 Task: Disable the option Use your age for ads.
Action: Mouse moved to (730, 100)
Screenshot: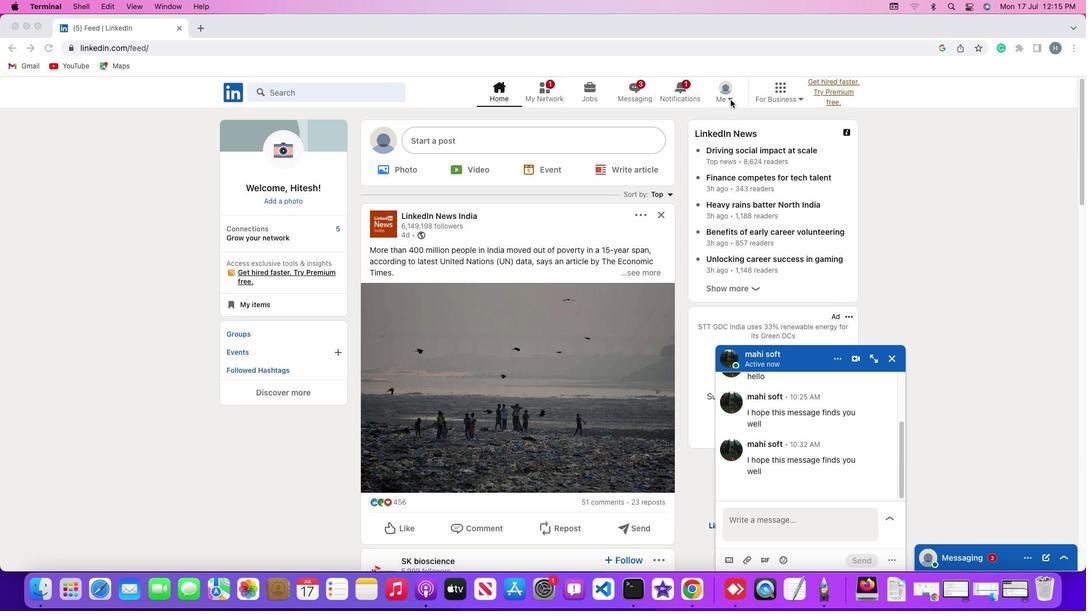 
Action: Mouse pressed left at (730, 100)
Screenshot: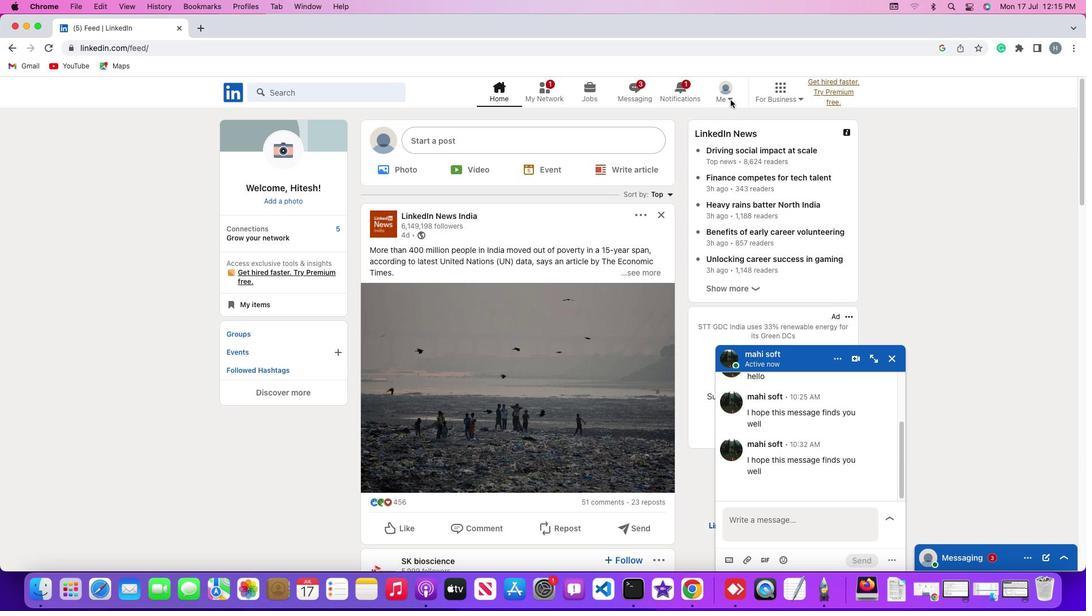 
Action: Mouse pressed left at (730, 100)
Screenshot: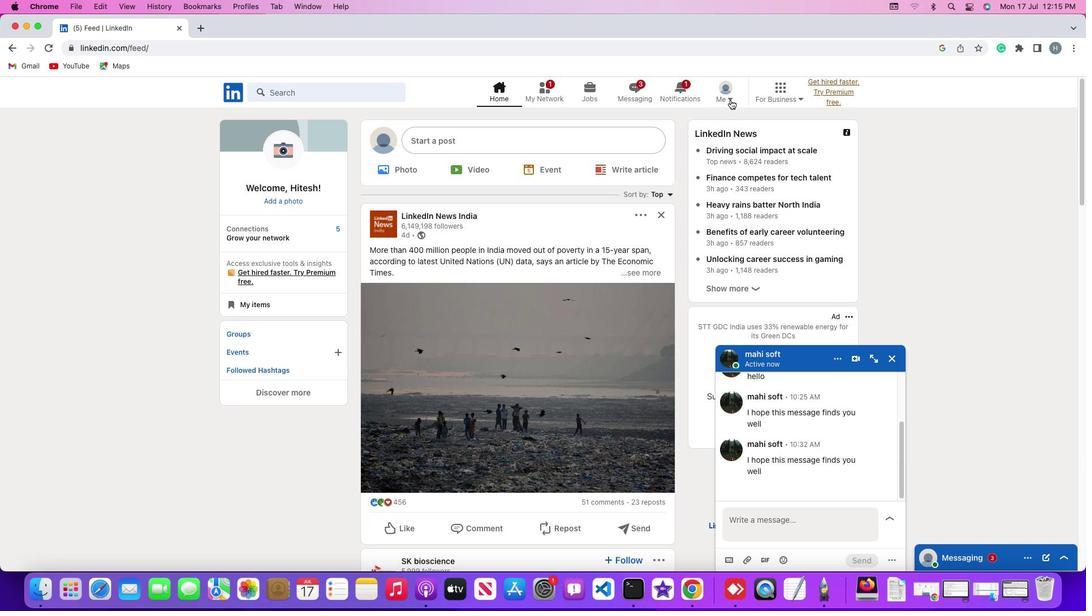 
Action: Mouse moved to (649, 218)
Screenshot: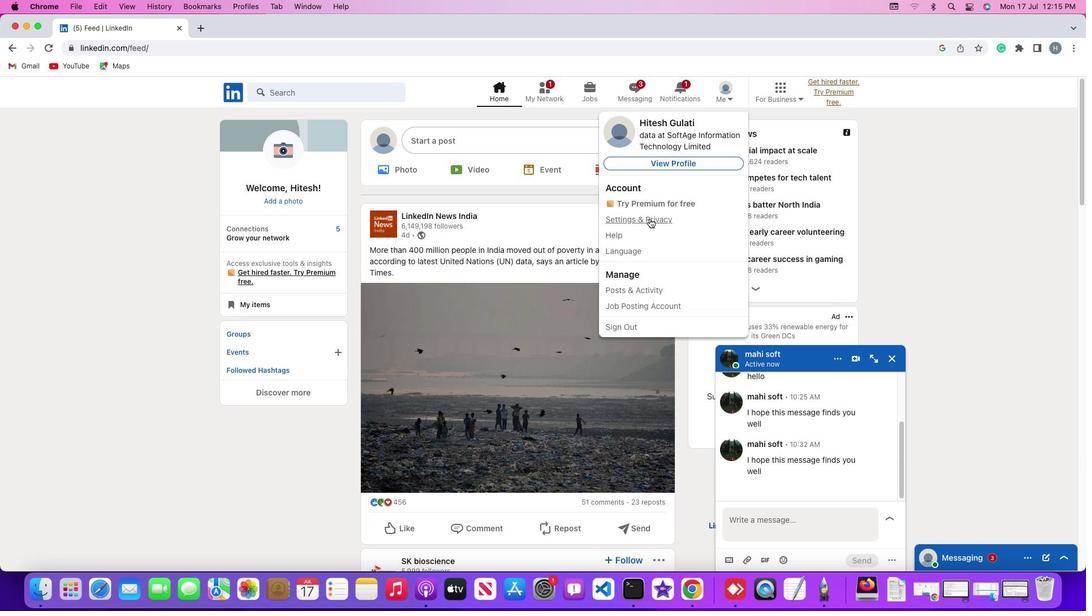 
Action: Mouse pressed left at (649, 218)
Screenshot: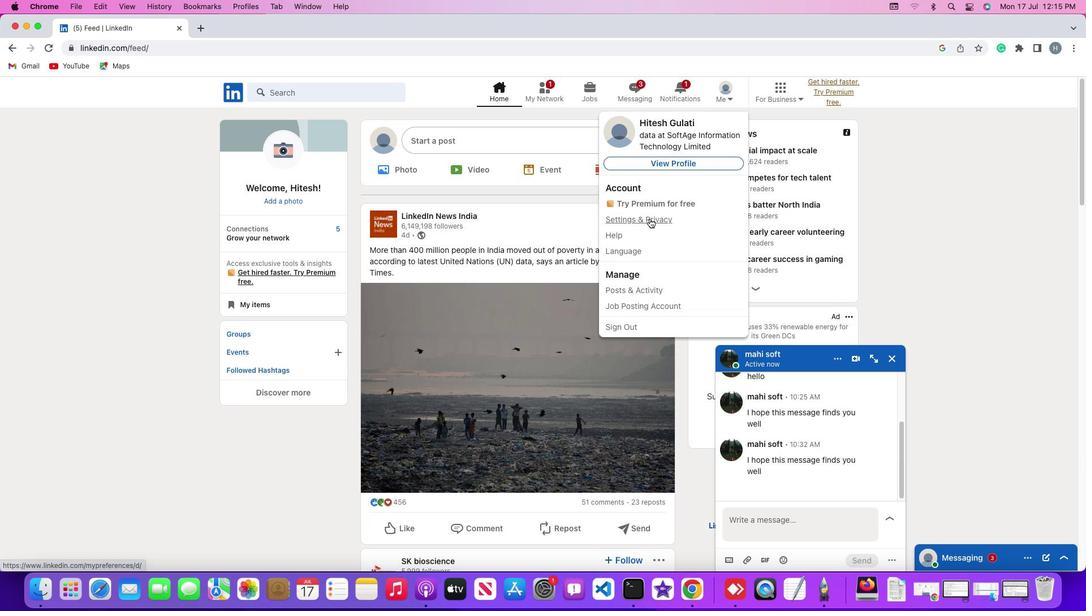 
Action: Mouse moved to (115, 340)
Screenshot: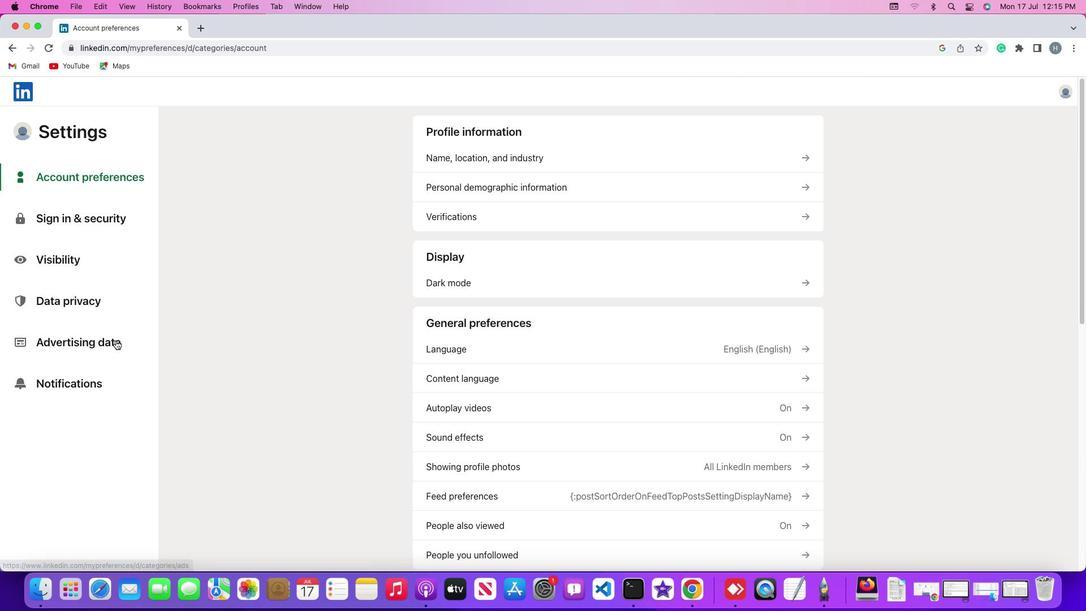 
Action: Mouse pressed left at (115, 340)
Screenshot: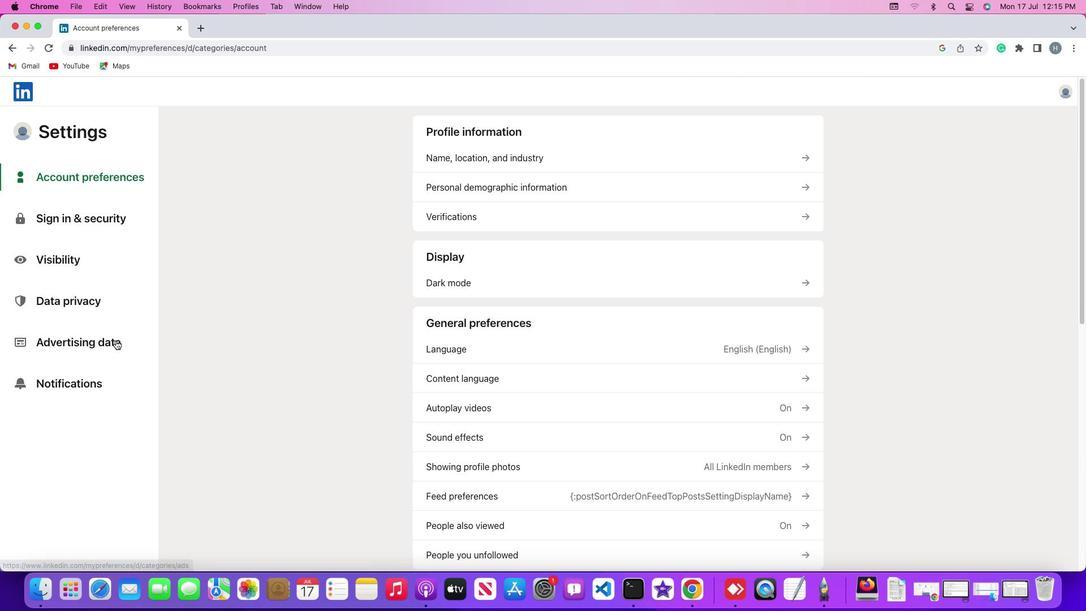 
Action: Mouse pressed left at (115, 340)
Screenshot: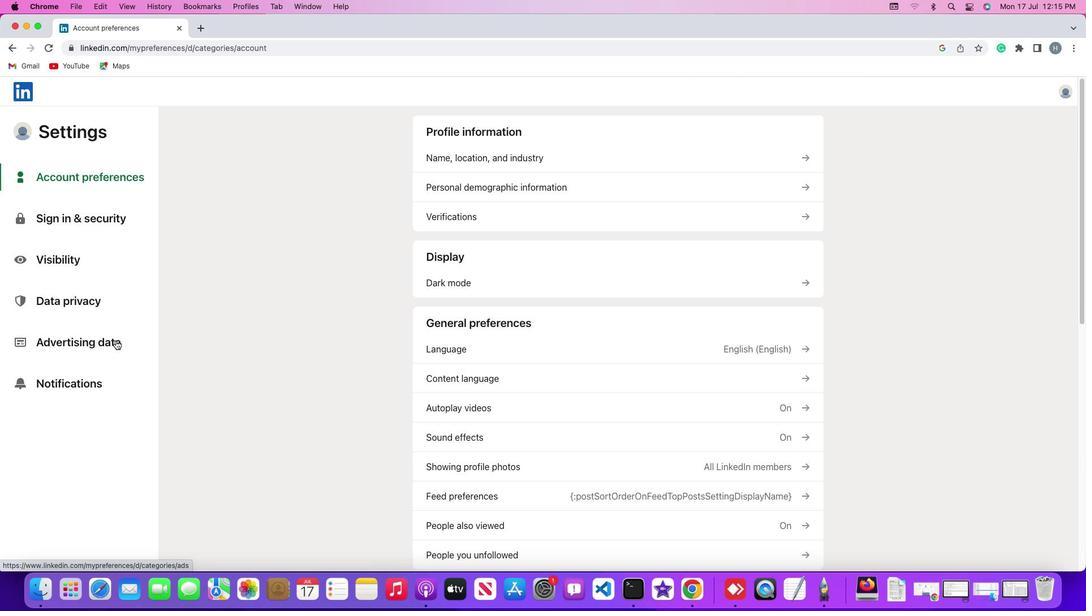
Action: Mouse moved to (455, 316)
Screenshot: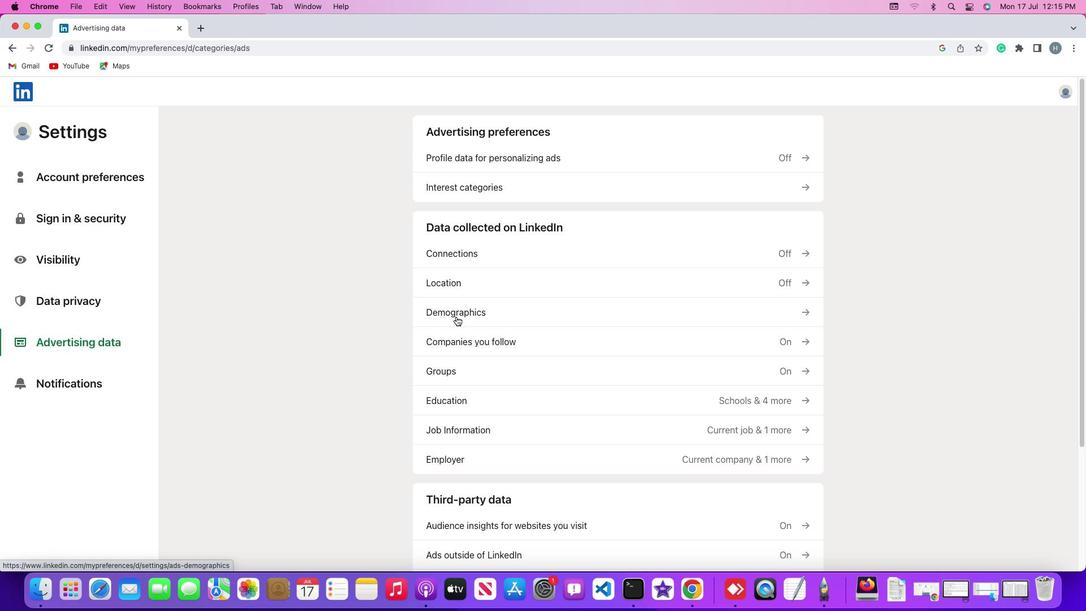
Action: Mouse pressed left at (455, 316)
Screenshot: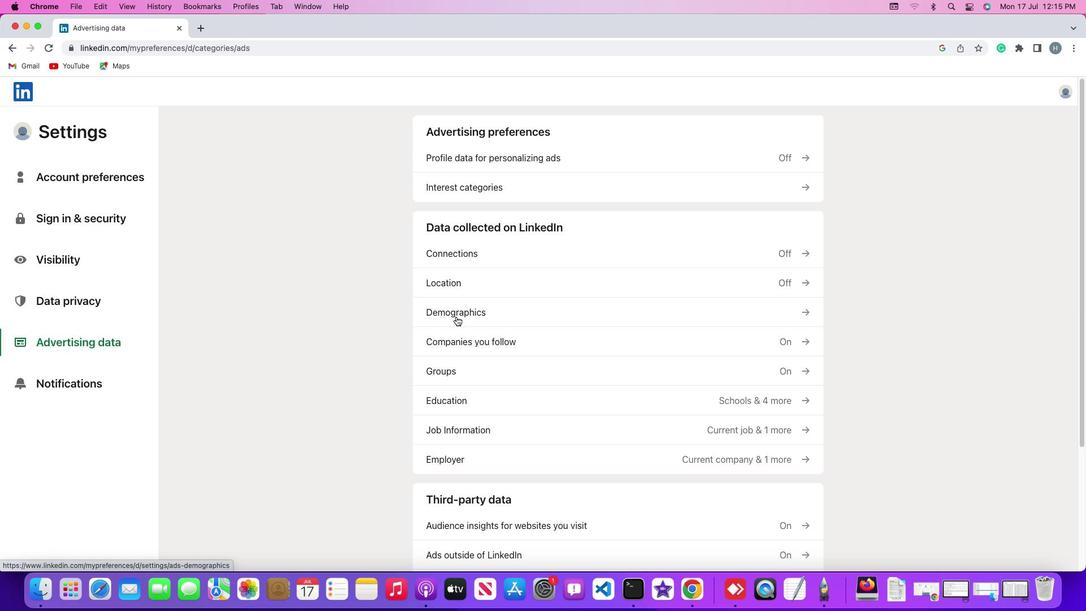 
Action: Mouse moved to (798, 200)
Screenshot: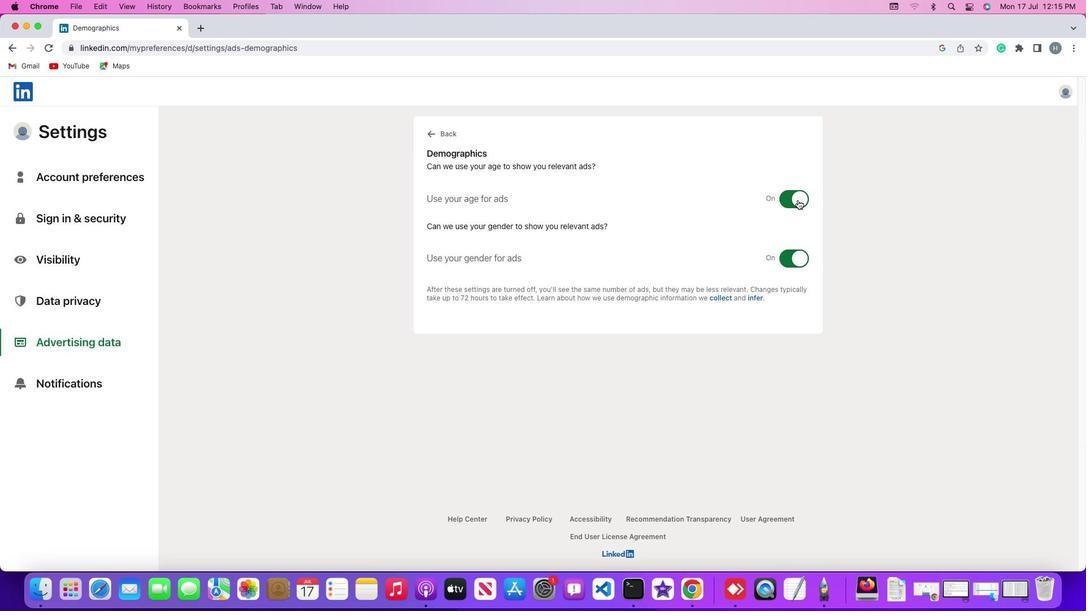 
Action: Mouse pressed left at (798, 200)
Screenshot: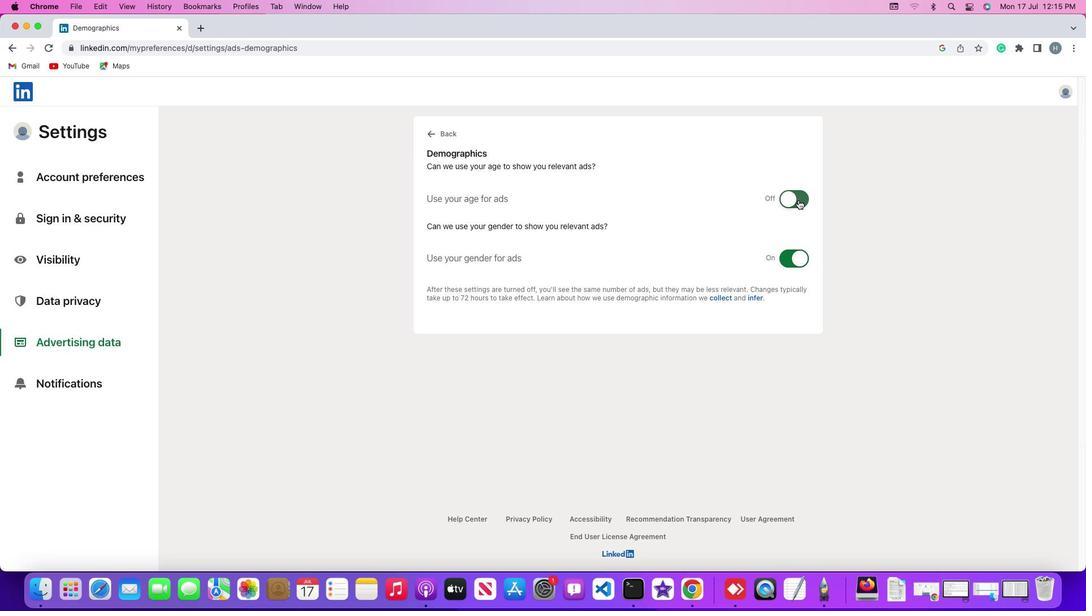 
Action: Mouse moved to (807, 207)
Screenshot: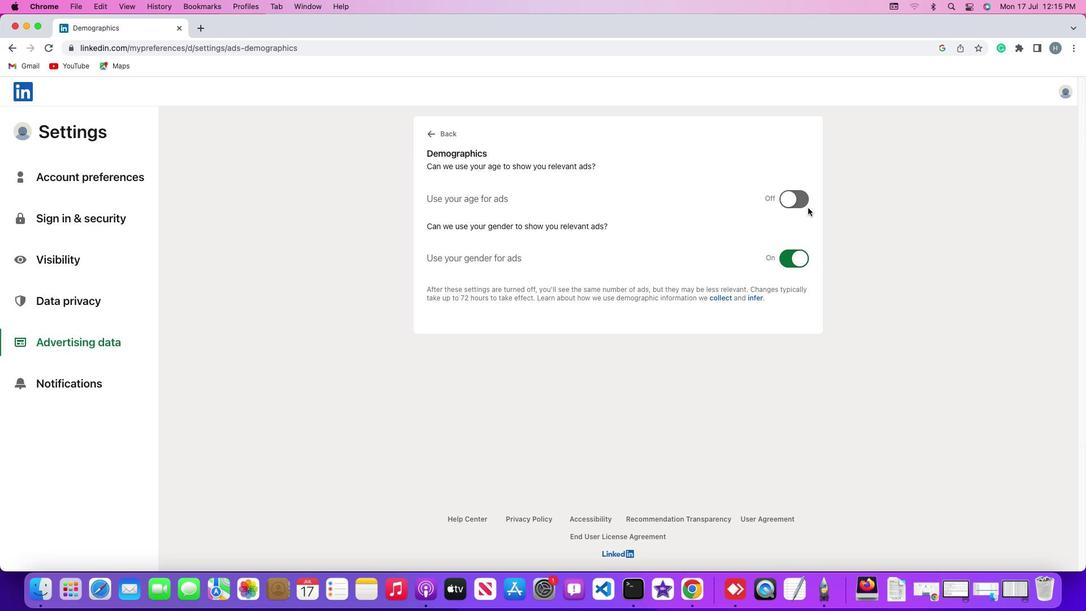 
